 Task: Assign in the project TridentForge the issue 'Inconsistent handling of null or empty values' to the sprint 'Solar Wind'.
Action: Mouse moved to (214, 59)
Screenshot: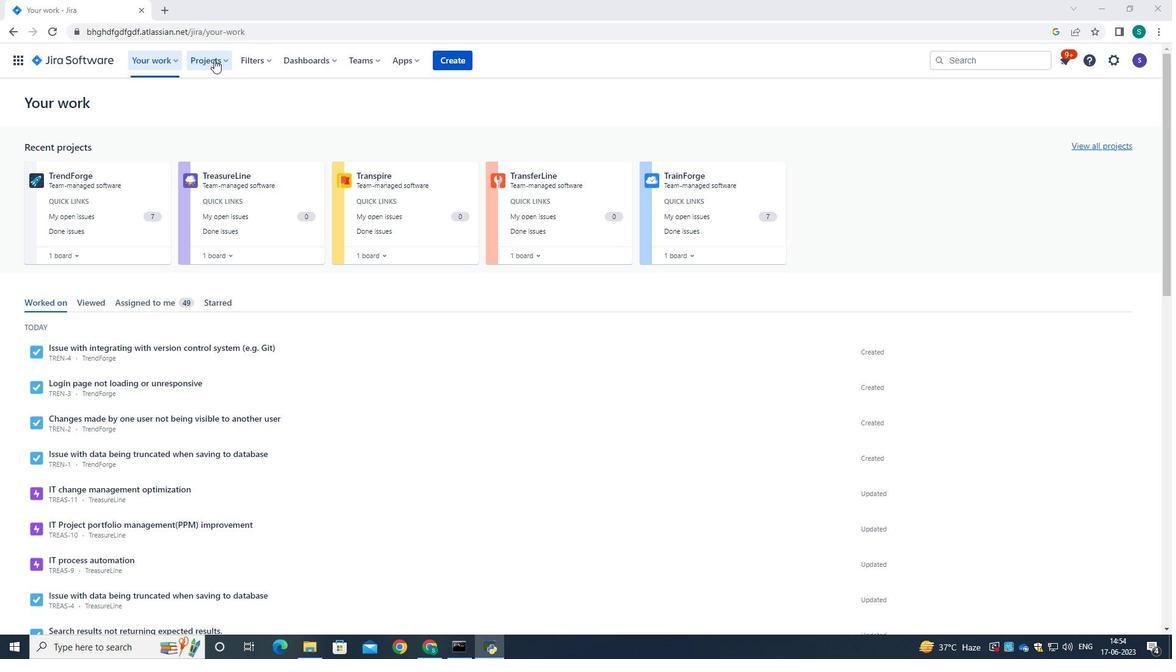 
Action: Mouse pressed left at (214, 59)
Screenshot: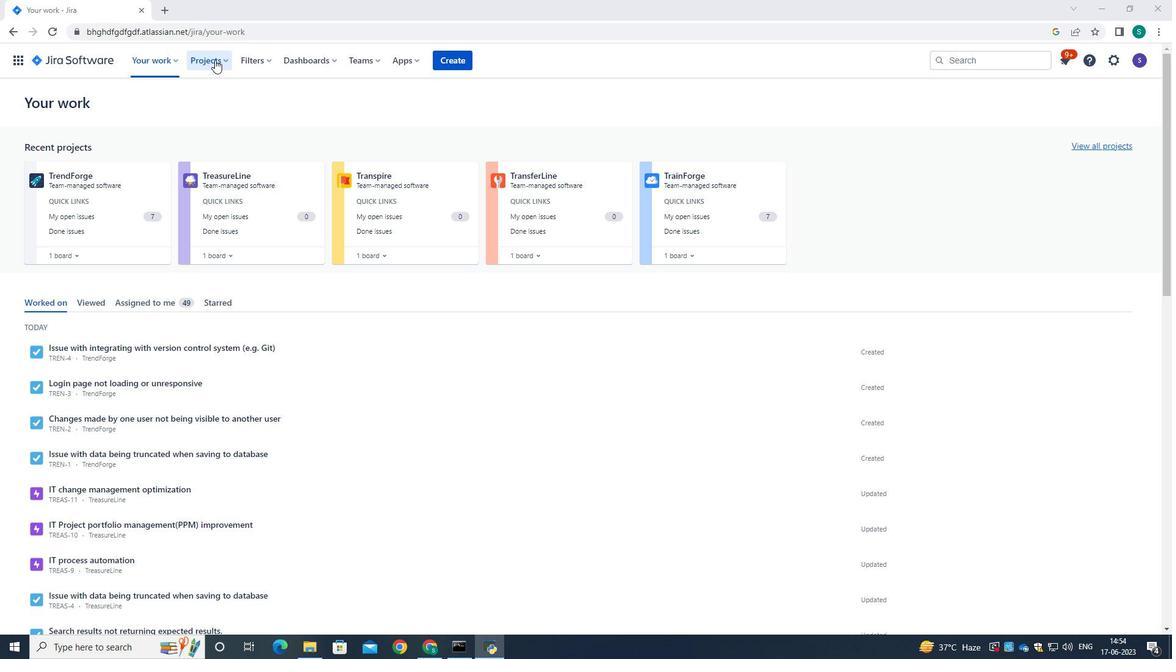 
Action: Mouse moved to (221, 110)
Screenshot: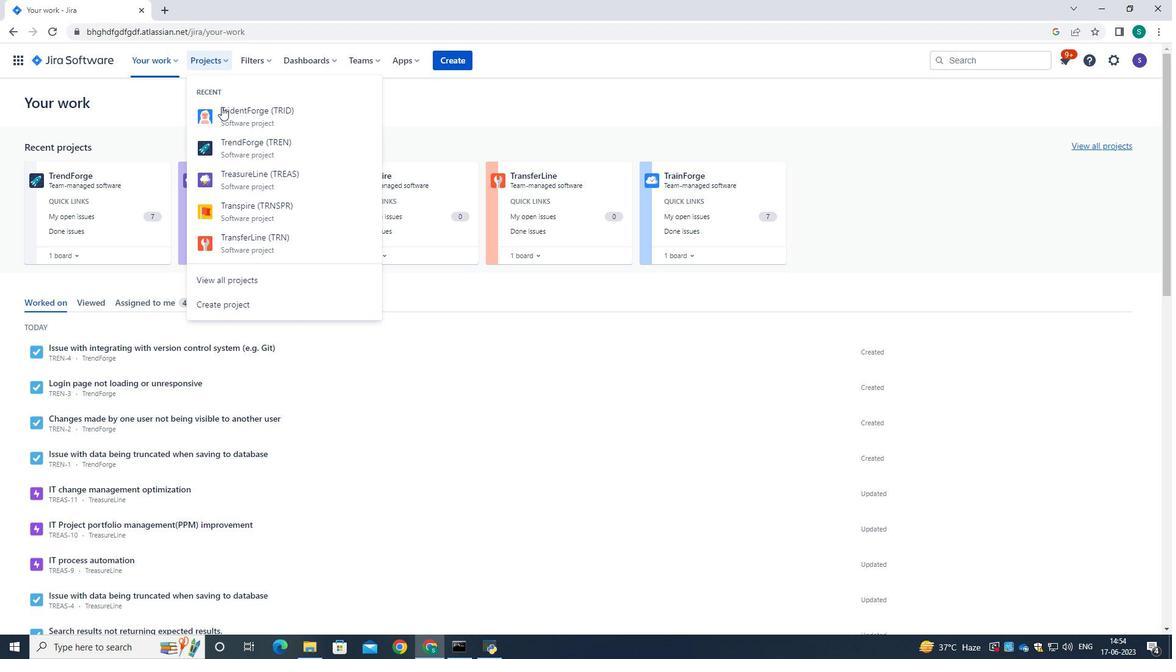 
Action: Mouse pressed left at (221, 110)
Screenshot: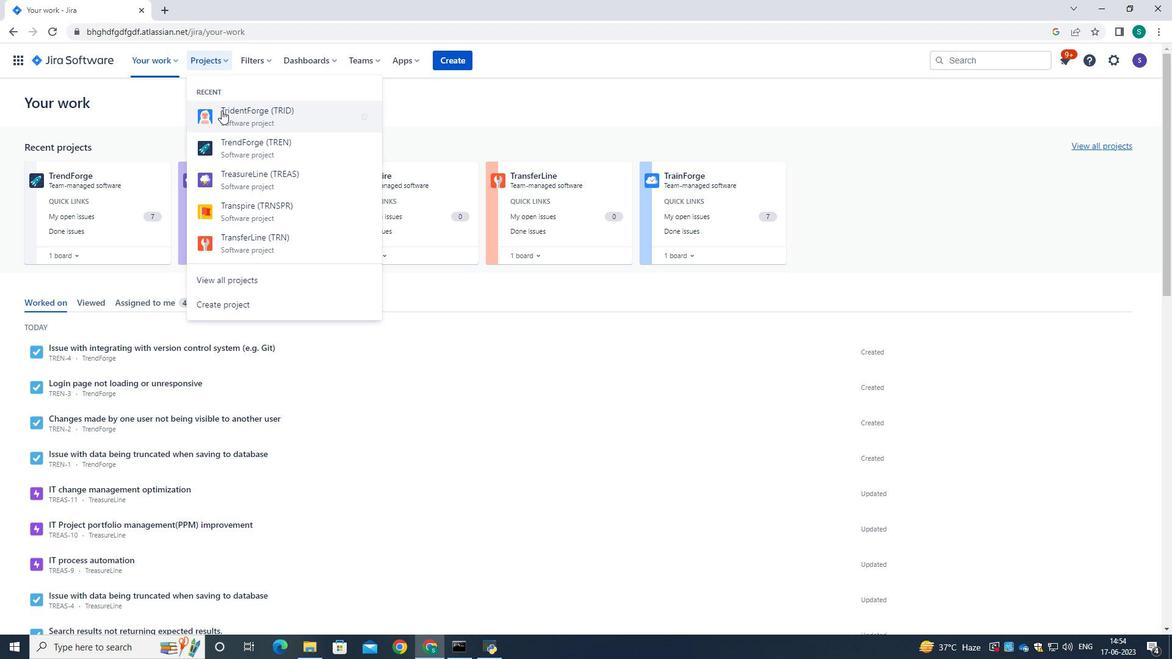 
Action: Mouse moved to (74, 185)
Screenshot: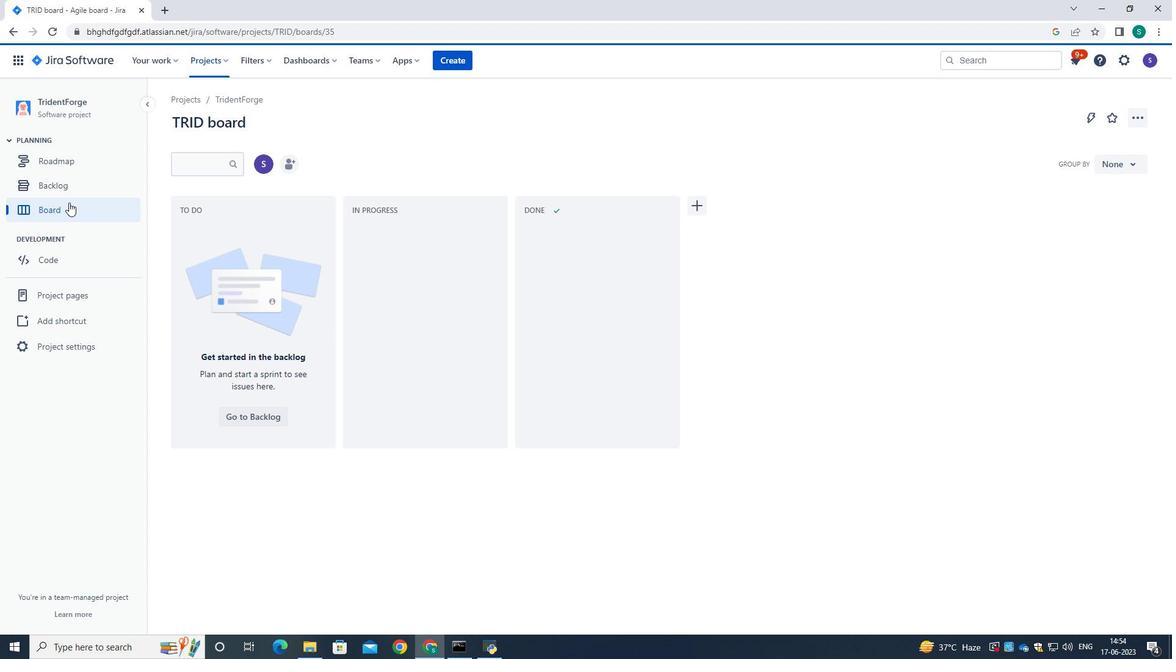 
Action: Mouse pressed left at (74, 185)
Screenshot: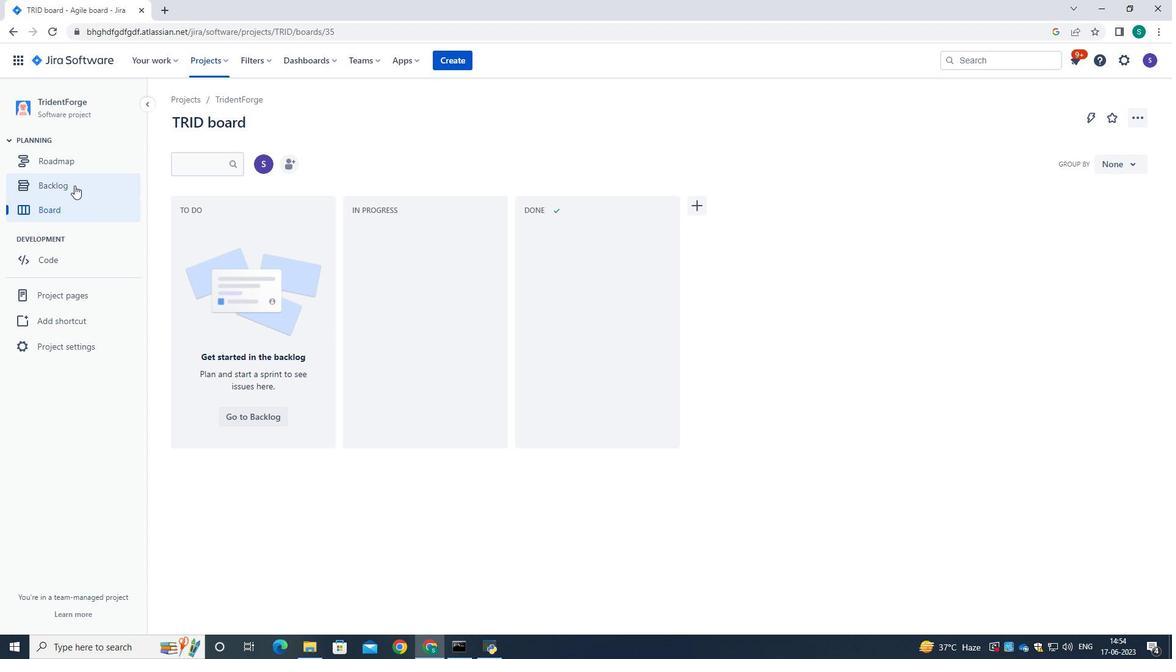
Action: Mouse moved to (1119, 223)
Screenshot: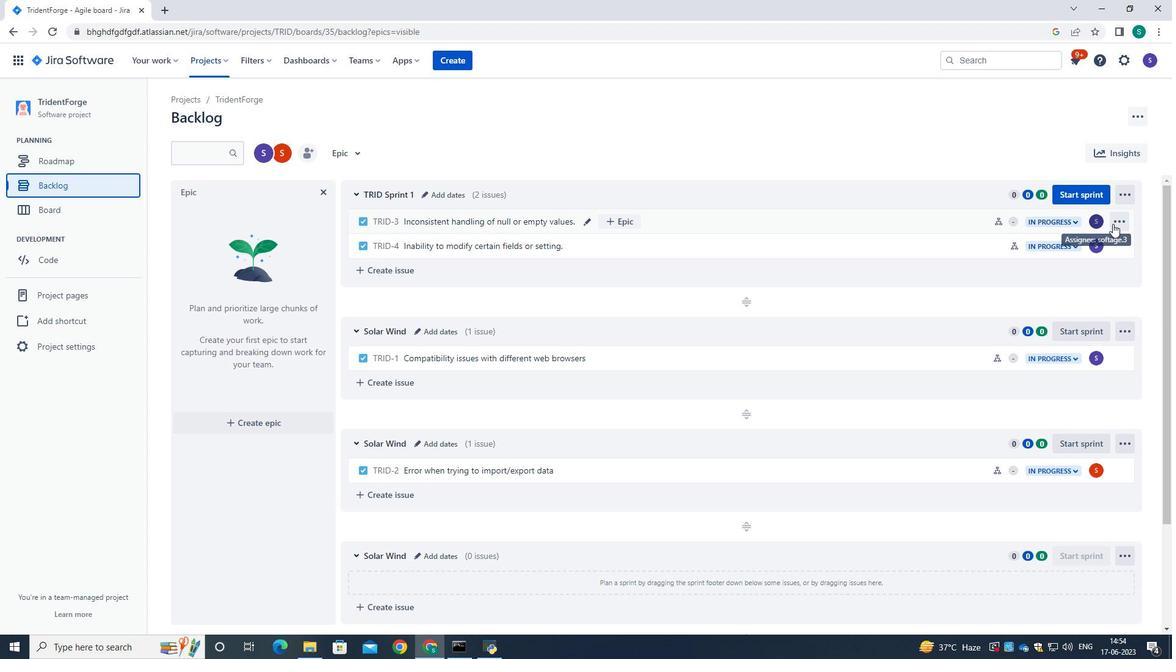 
Action: Mouse pressed left at (1119, 223)
Screenshot: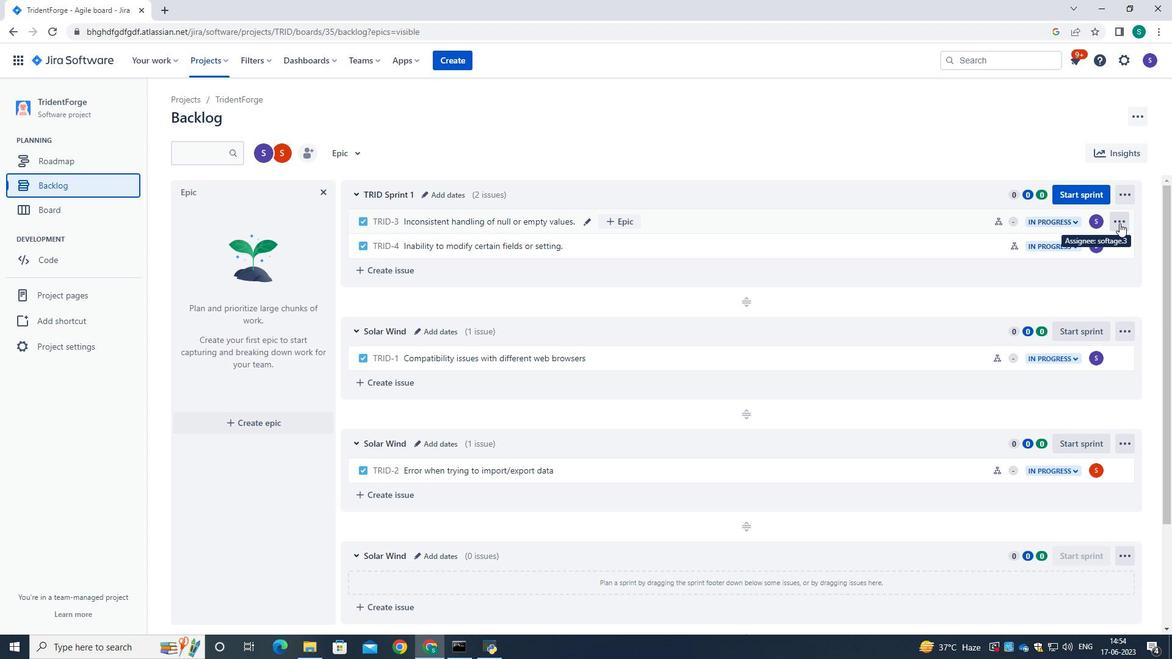 
Action: Mouse moved to (1097, 396)
Screenshot: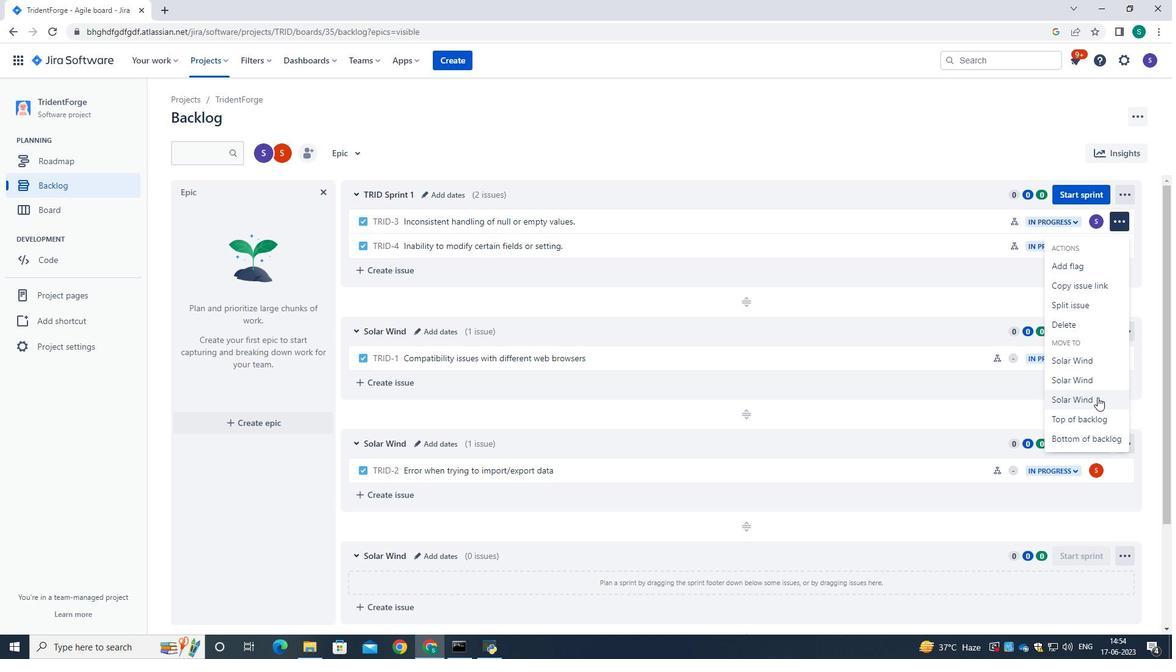 
Action: Mouse pressed left at (1097, 396)
Screenshot: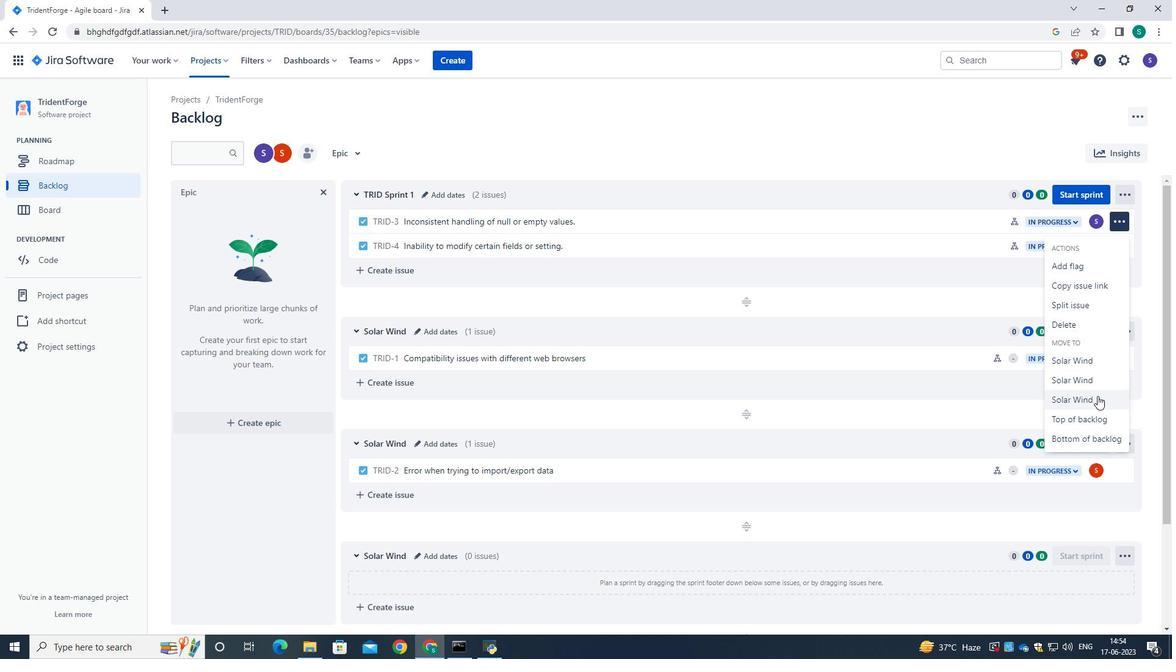 
Action: Mouse moved to (411, 126)
Screenshot: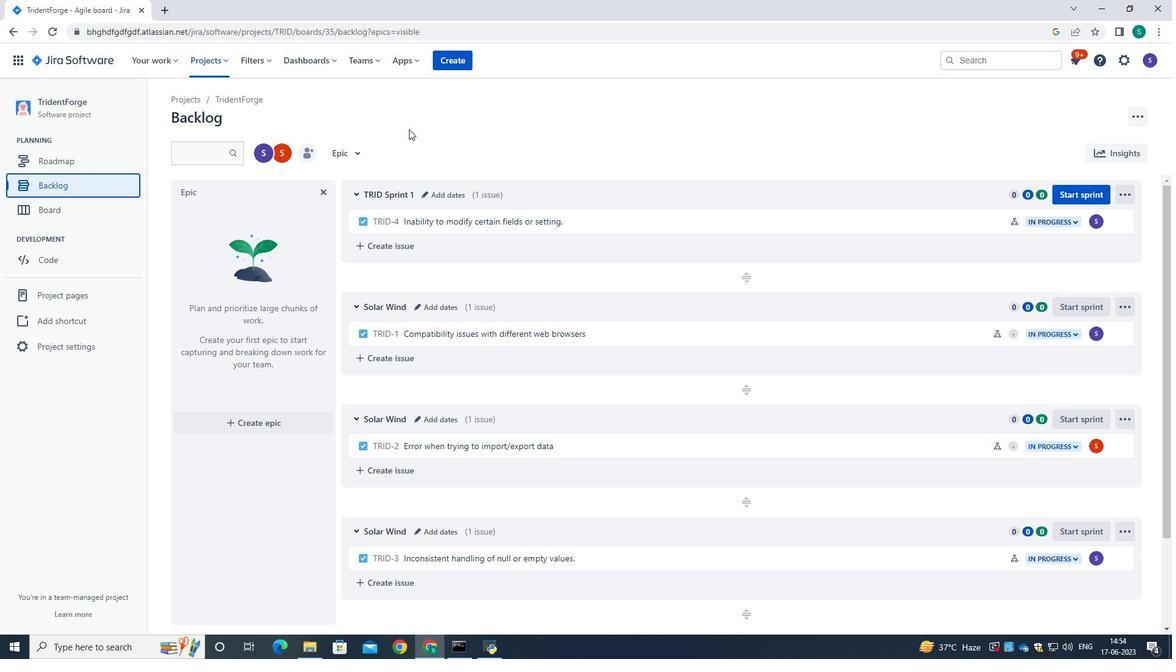 
